 Task: Add Only What You Need Dark Chocolate Protein Shakes 4 Pack Case to the cart.
Action: Mouse pressed left at (19, 124)
Screenshot: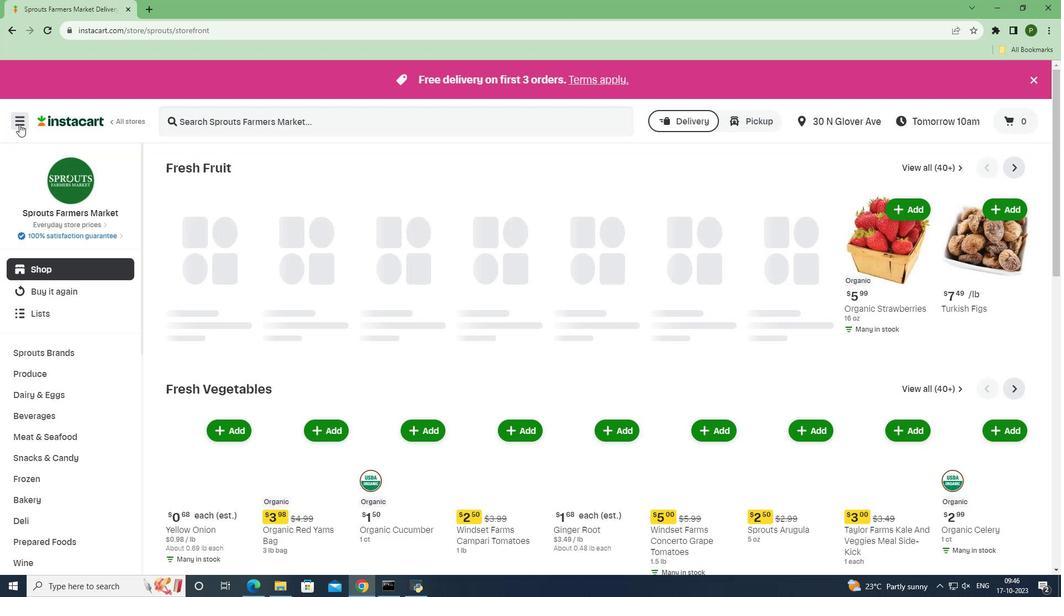 
Action: Mouse moved to (53, 292)
Screenshot: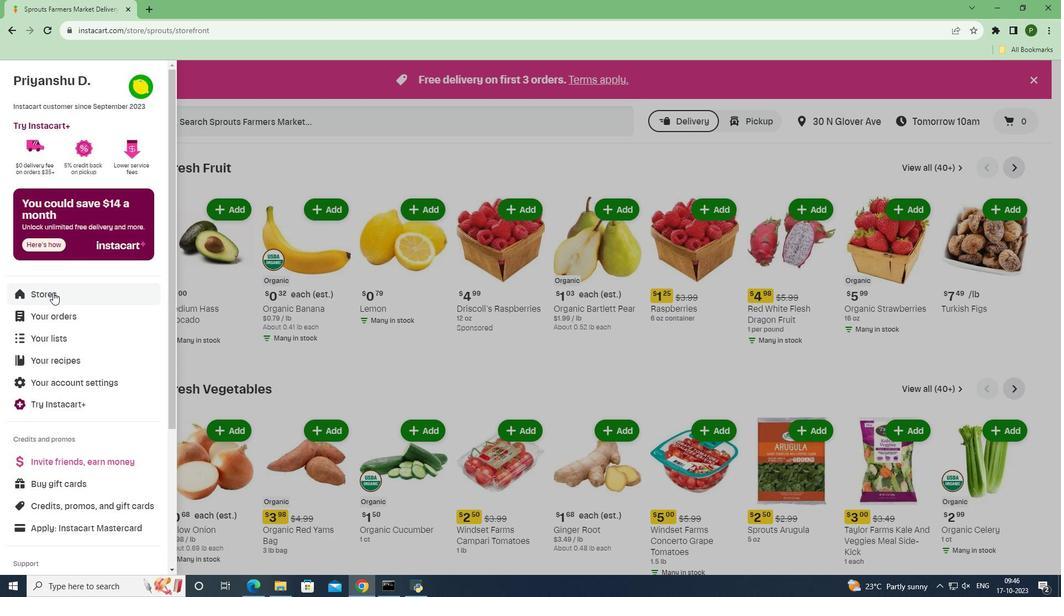 
Action: Mouse pressed left at (53, 292)
Screenshot: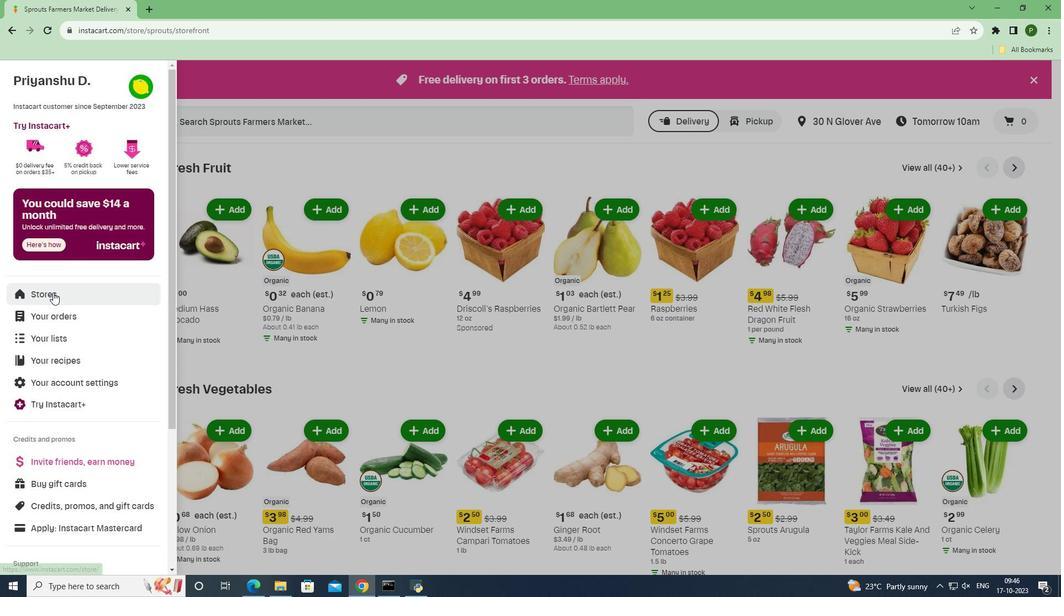 
Action: Mouse moved to (241, 122)
Screenshot: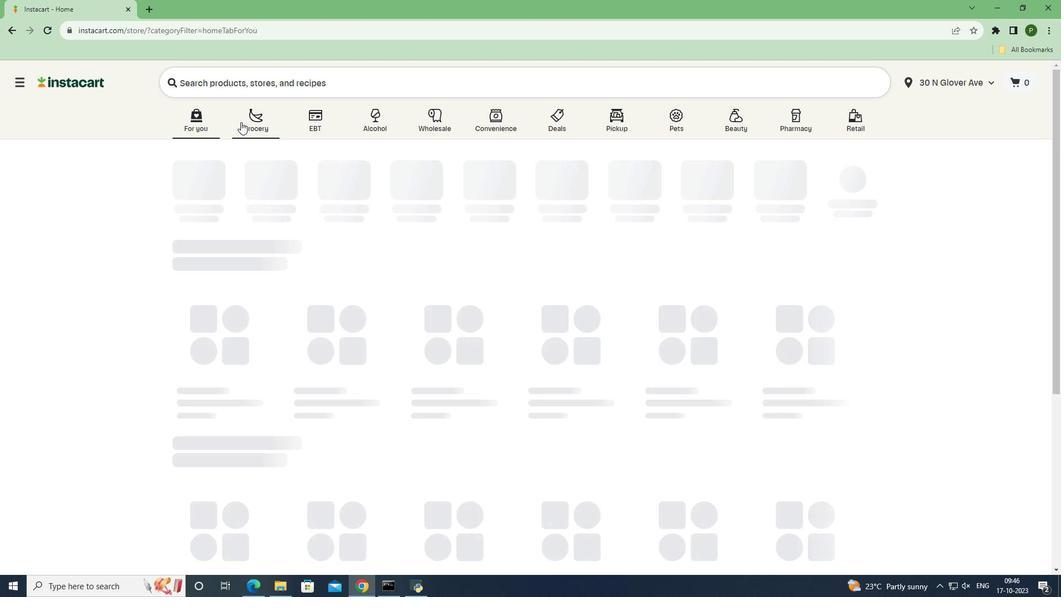 
Action: Mouse pressed left at (241, 122)
Screenshot: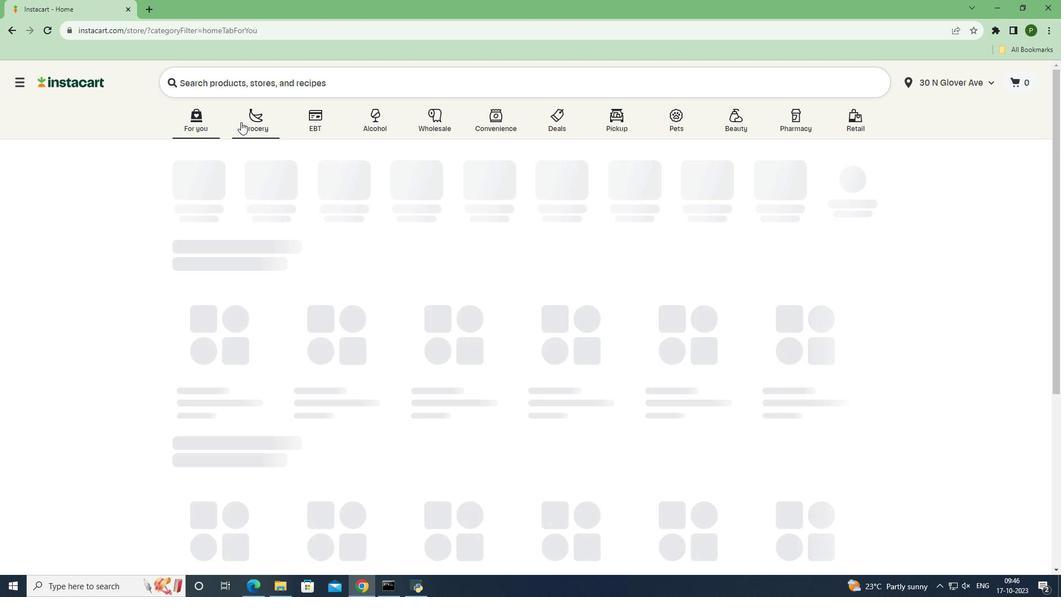 
Action: Mouse moved to (678, 249)
Screenshot: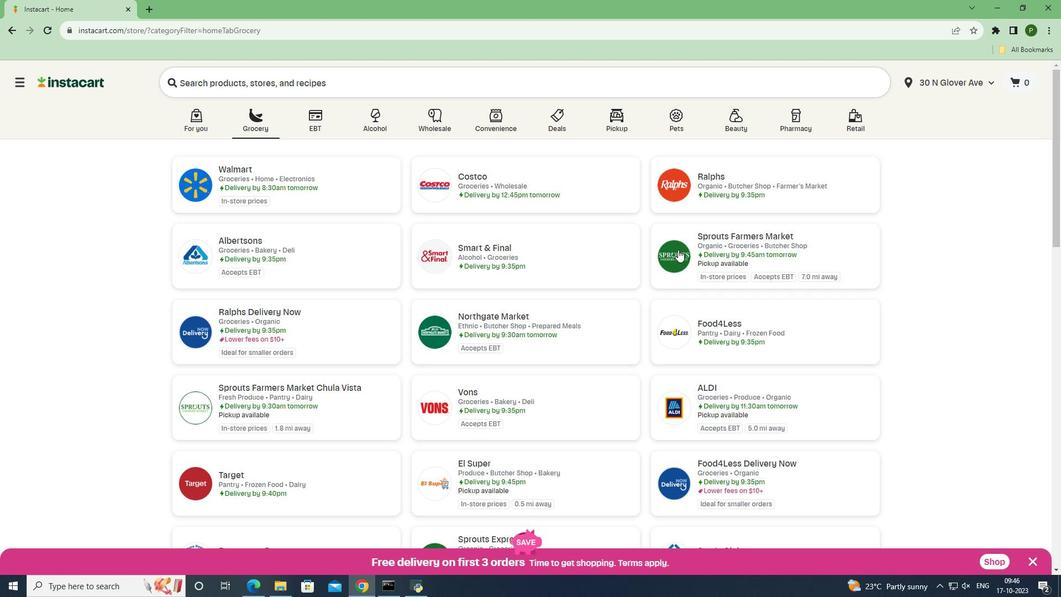 
Action: Mouse pressed left at (678, 249)
Screenshot: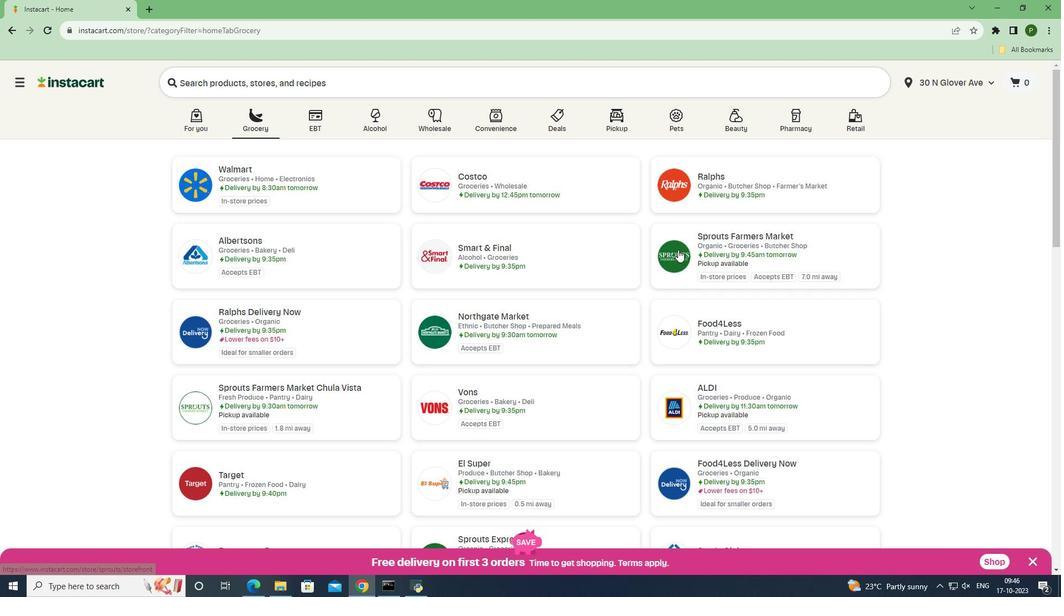 
Action: Mouse moved to (43, 410)
Screenshot: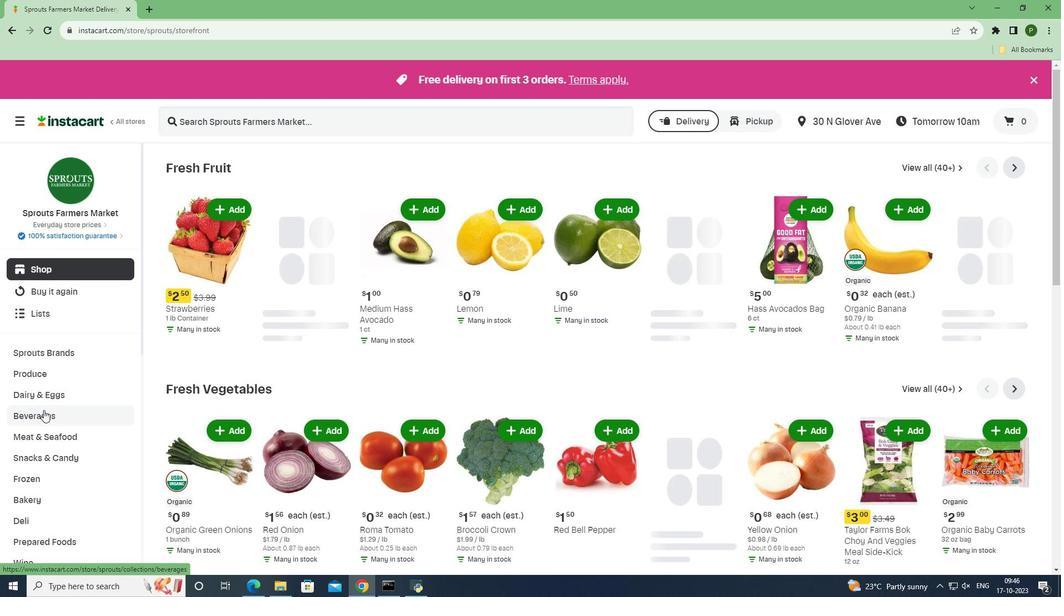 
Action: Mouse pressed left at (43, 410)
Screenshot: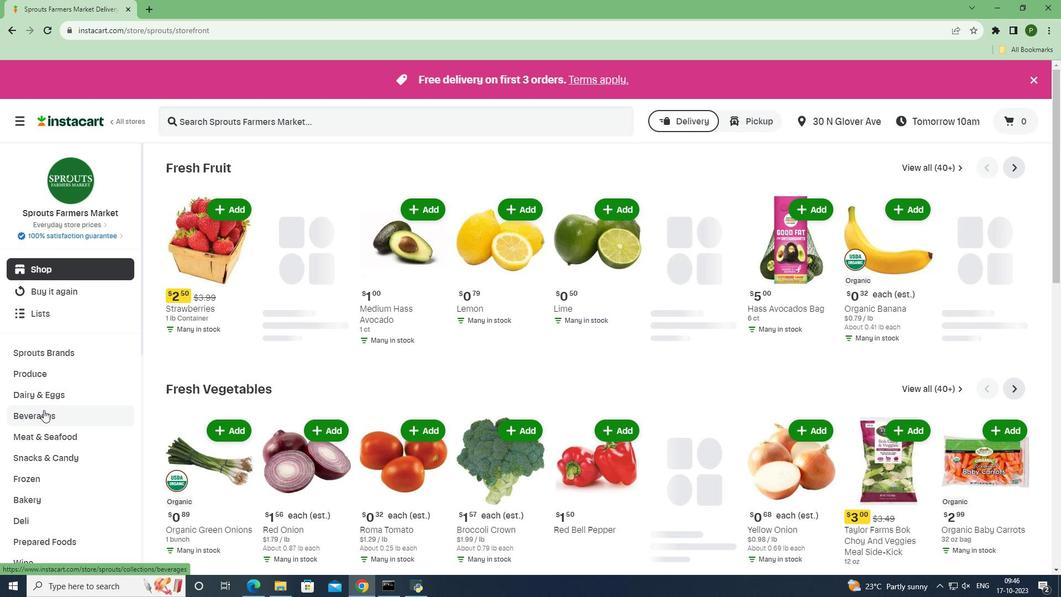 
Action: Mouse moved to (1029, 191)
Screenshot: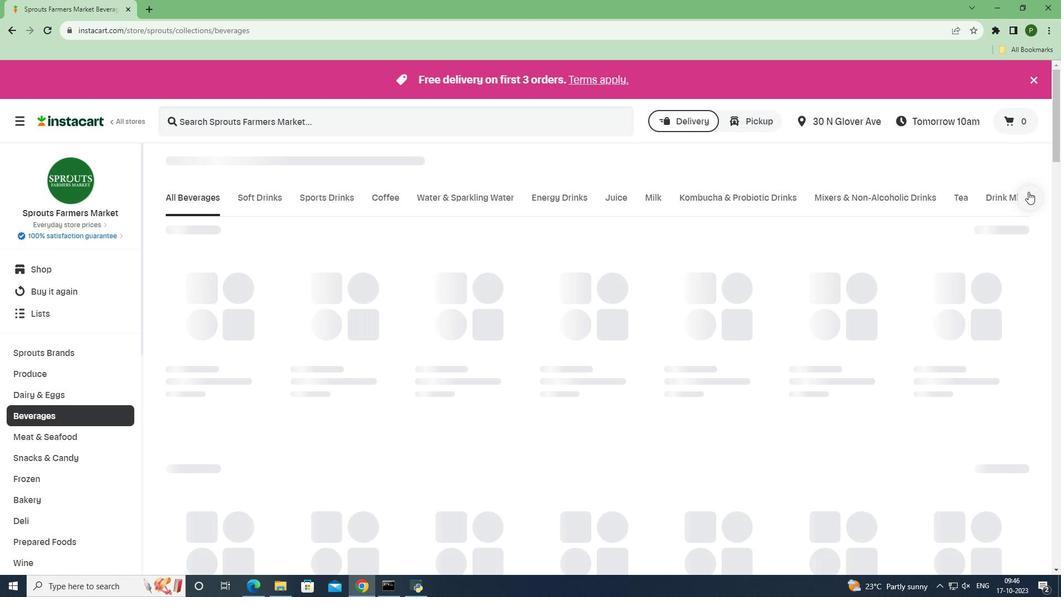 
Action: Mouse pressed left at (1029, 191)
Screenshot: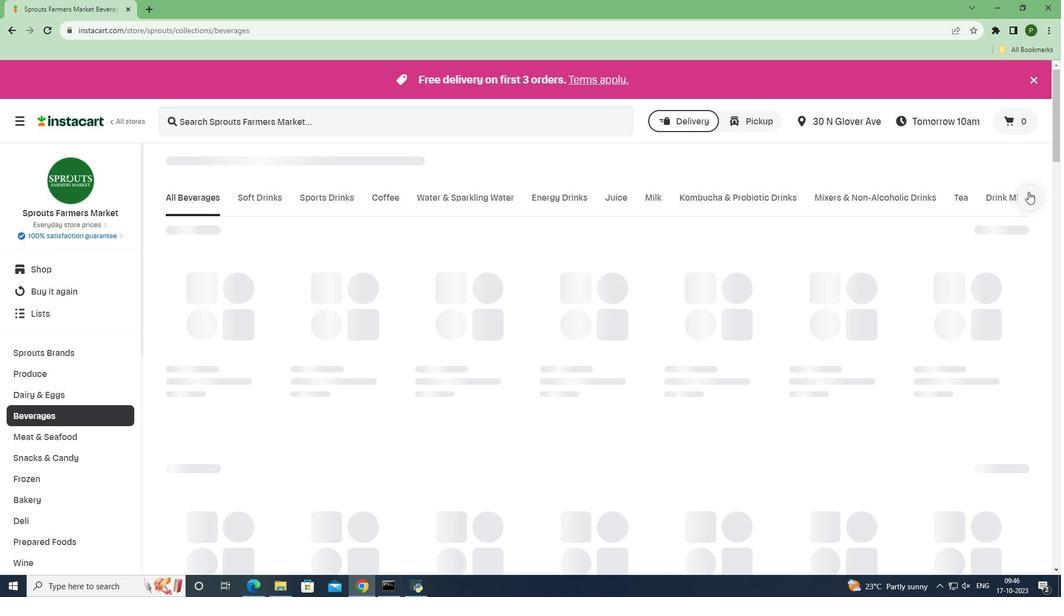 
Action: Mouse moved to (991, 189)
Screenshot: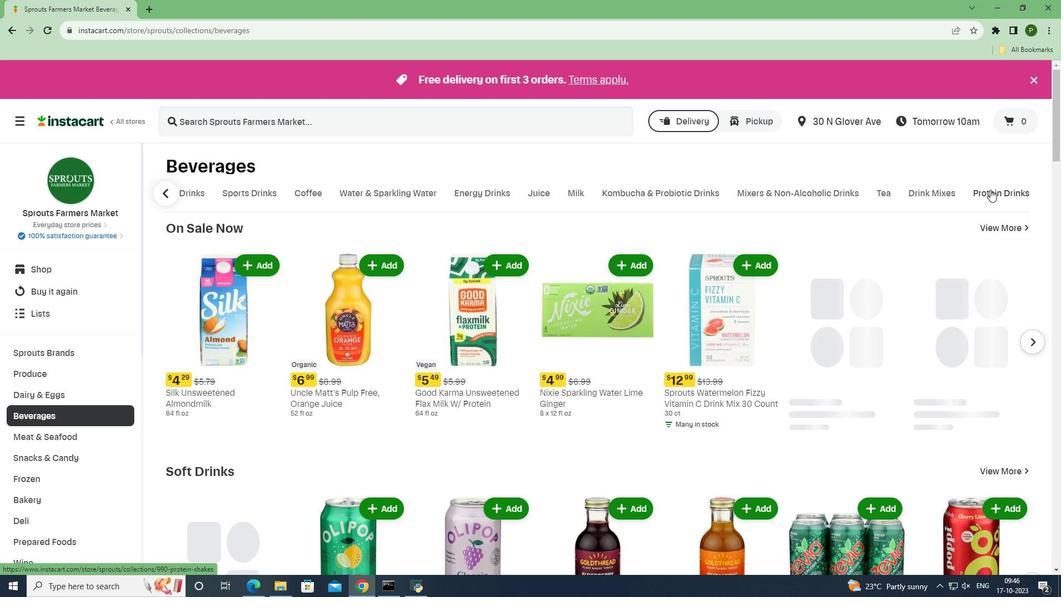 
Action: Mouse pressed left at (991, 189)
Screenshot: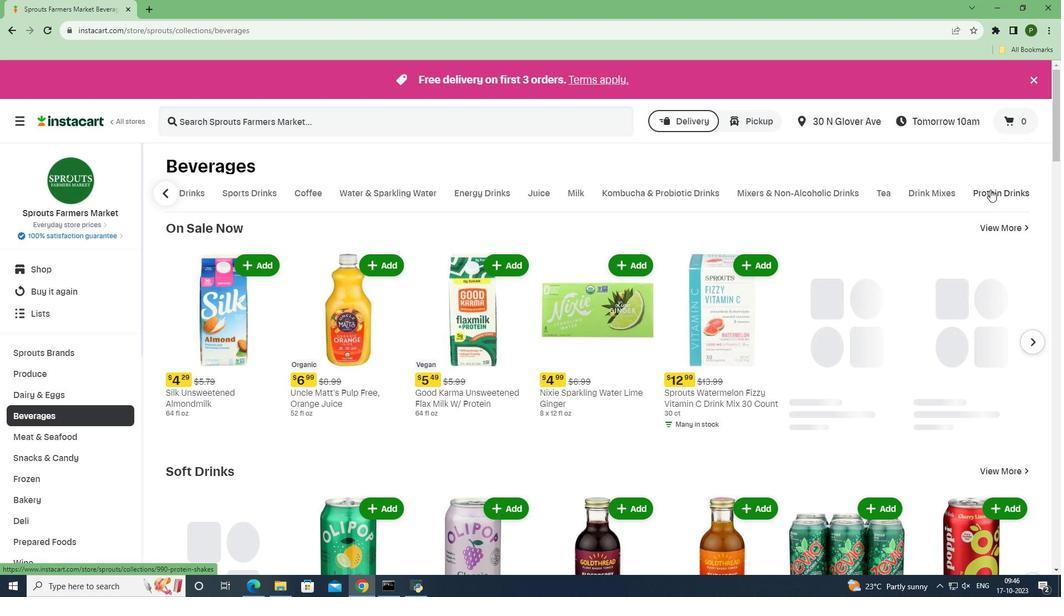 
Action: Mouse moved to (393, 120)
Screenshot: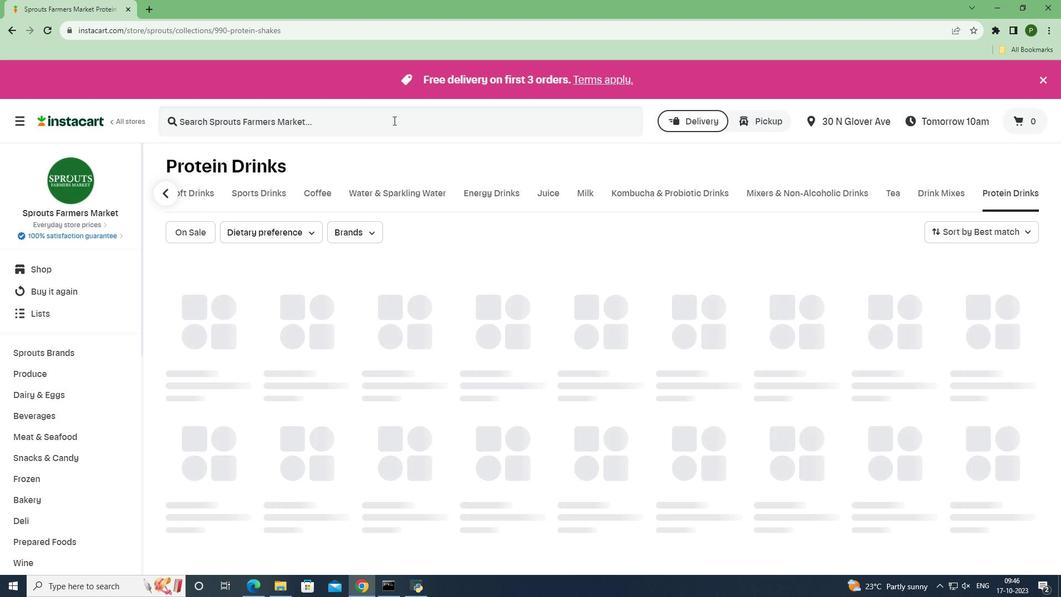 
Action: Mouse pressed left at (393, 120)
Screenshot: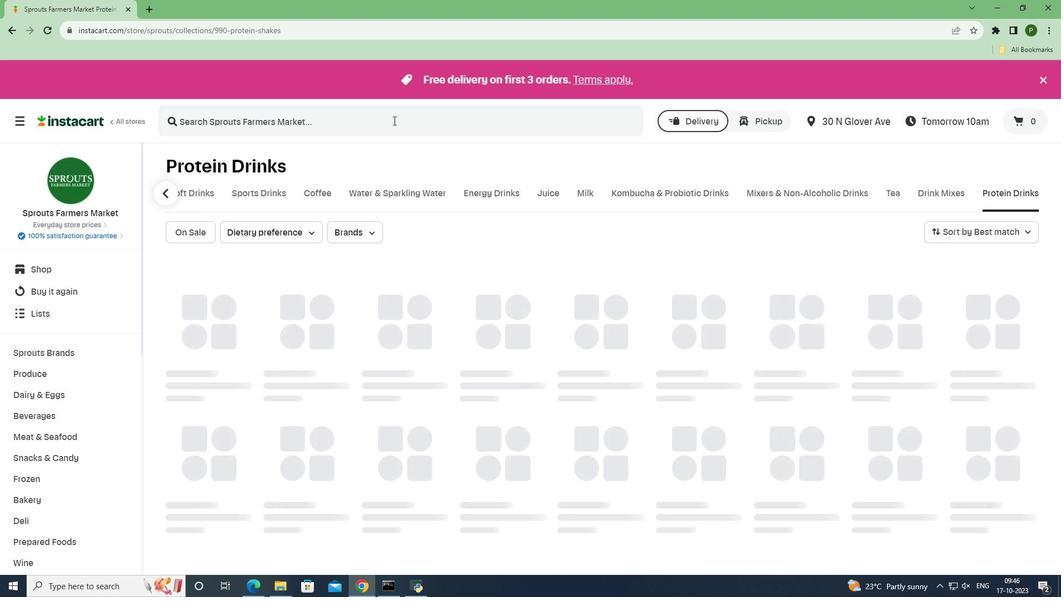 
Action: Key pressed <Key.caps_lock>O<Key.caps_lock>nly<Key.space><Key.caps_lock>W<Key.caps_lock>hat<Key.space><Key.caps_lock>Y<Key.caps_lock>ou<Key.space><Key.caps_lock>N<Key.caps_lock>eed<Key.space><Key.caps_lock>D<Key.caps_lock>ark<Key.space><Key.caps_lock>C<Key.caps_lock>hocolate<Key.space><Key.caps_lock>P<Key.caps_lock>rotein<Key.space><Key.caps_lock>S<Key.caps_lock>hakes<Key.space>4<Key.space><Key.caps_lock>P<Key.caps_lock>ack<Key.space><Key.caps_lock>C<Key.caps_lock>sa<Key.backspace><Key.backspace>ase<Key.space><Key.enter>
Screenshot: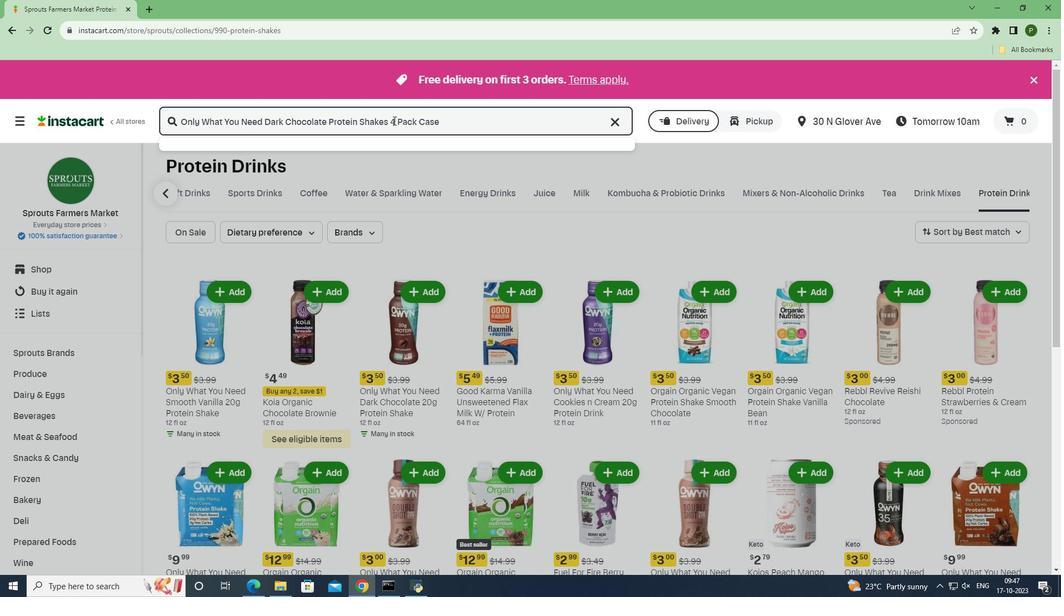 
Action: Mouse moved to (809, 211)
Screenshot: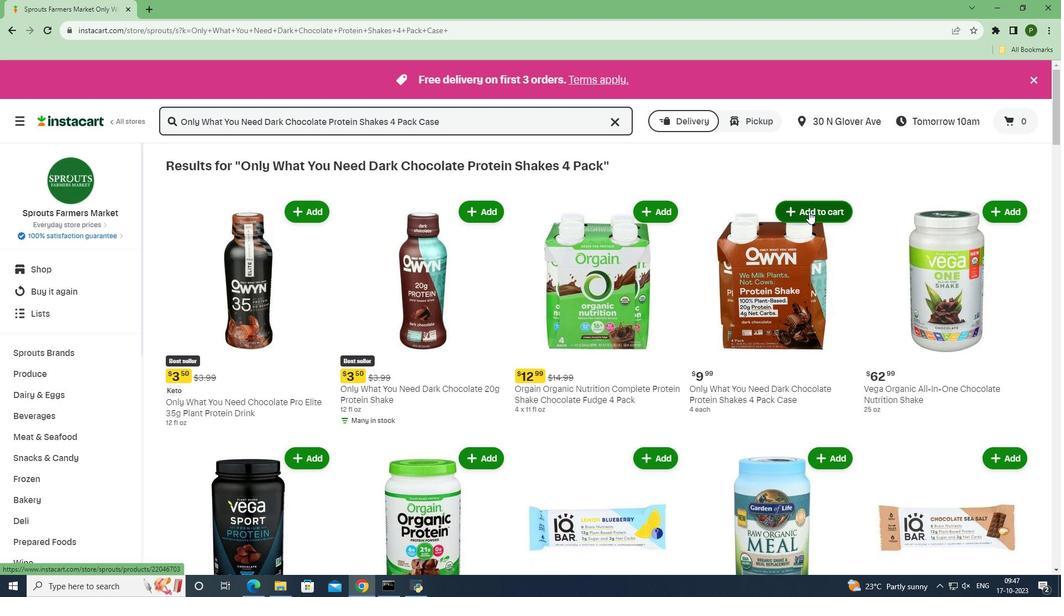 
Action: Mouse pressed left at (809, 211)
Screenshot: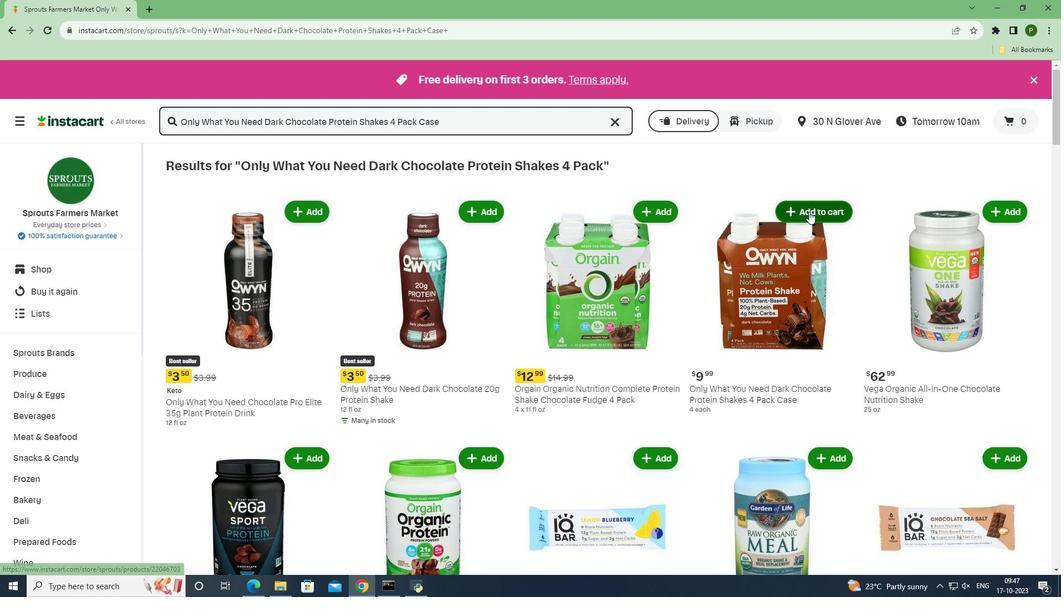 
Action: Mouse moved to (854, 290)
Screenshot: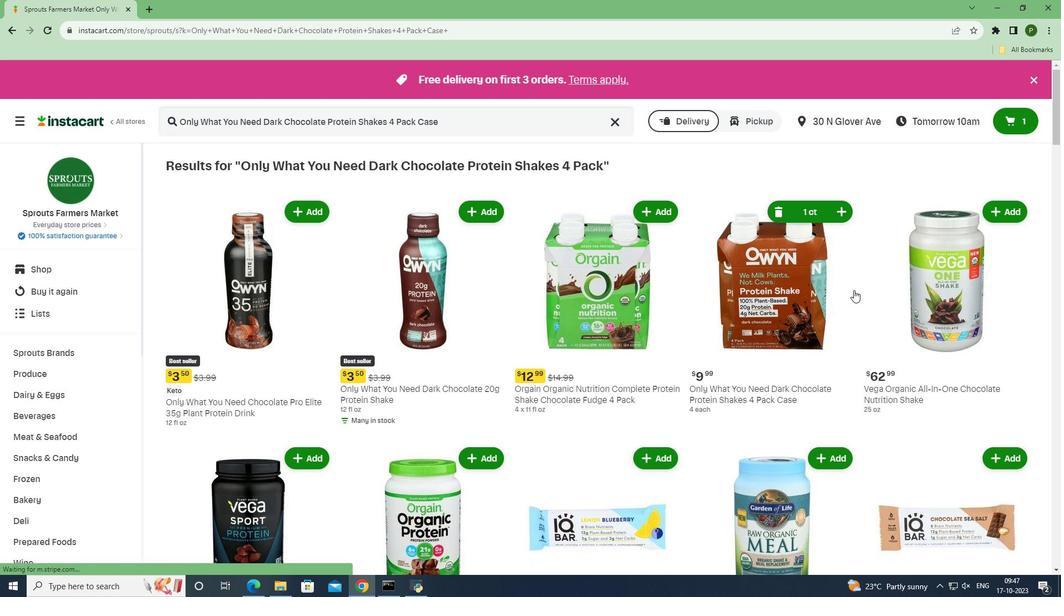 
